 Task: Create a section Customer Satisfaction Sprint and in the section, add a milestone DevSecOps Implementation in the project UltraTech.
Action: Mouse moved to (77, 415)
Screenshot: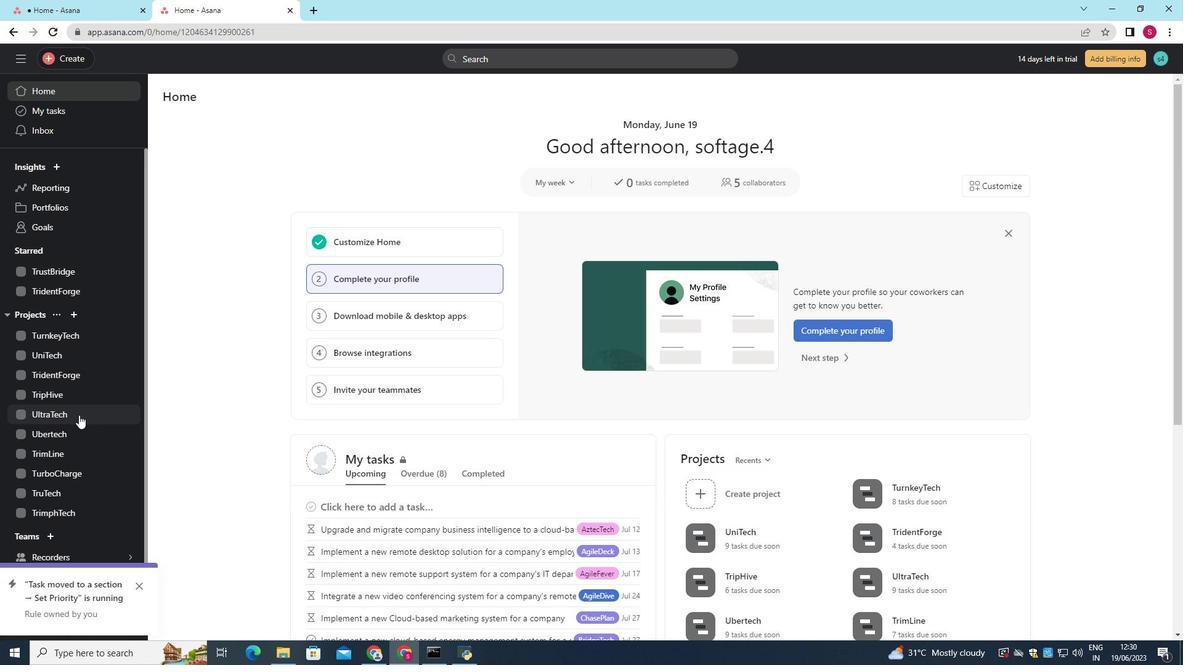 
Action: Mouse pressed left at (77, 415)
Screenshot: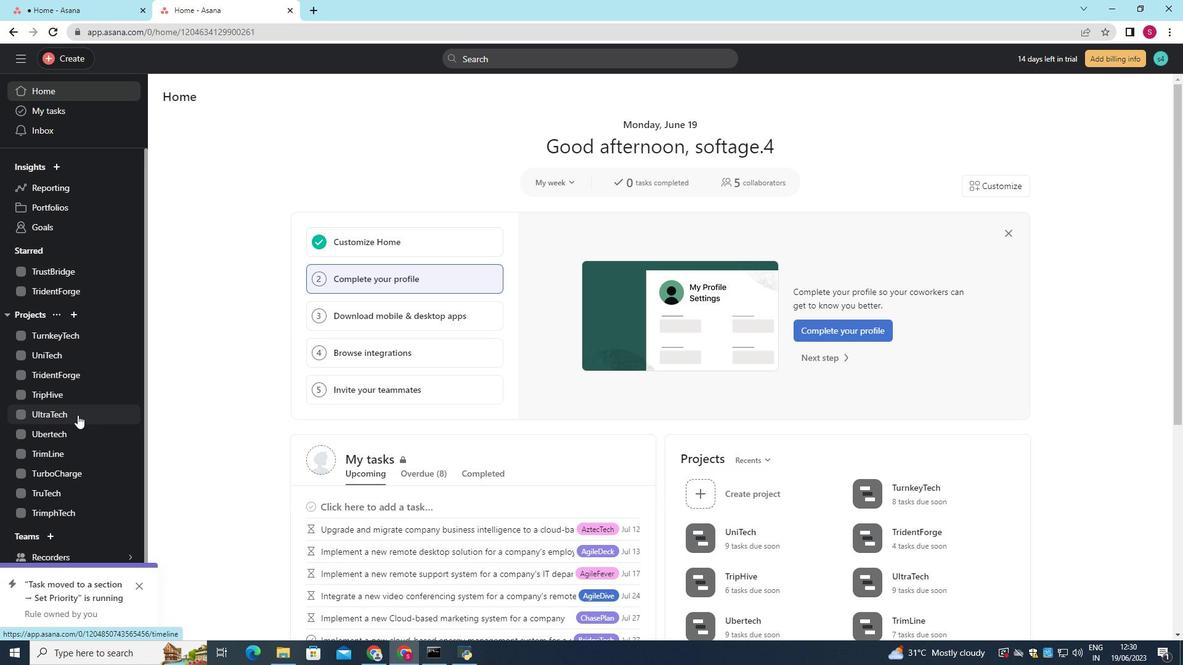 
Action: Mouse moved to (206, 536)
Screenshot: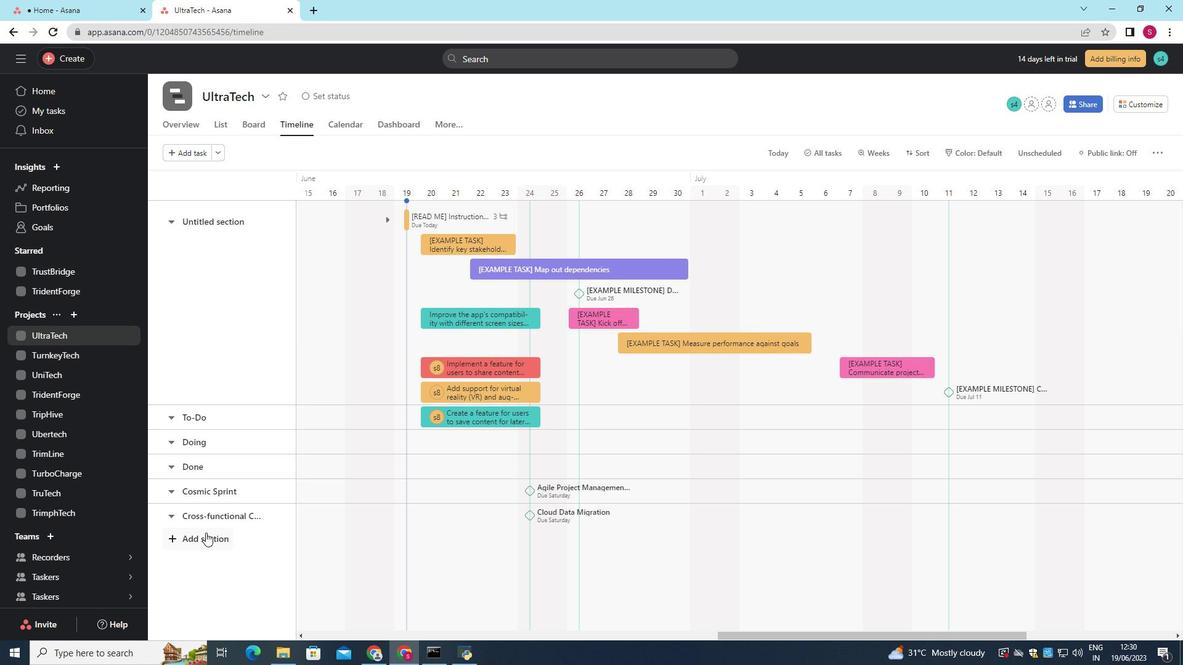 
Action: Mouse pressed left at (206, 536)
Screenshot: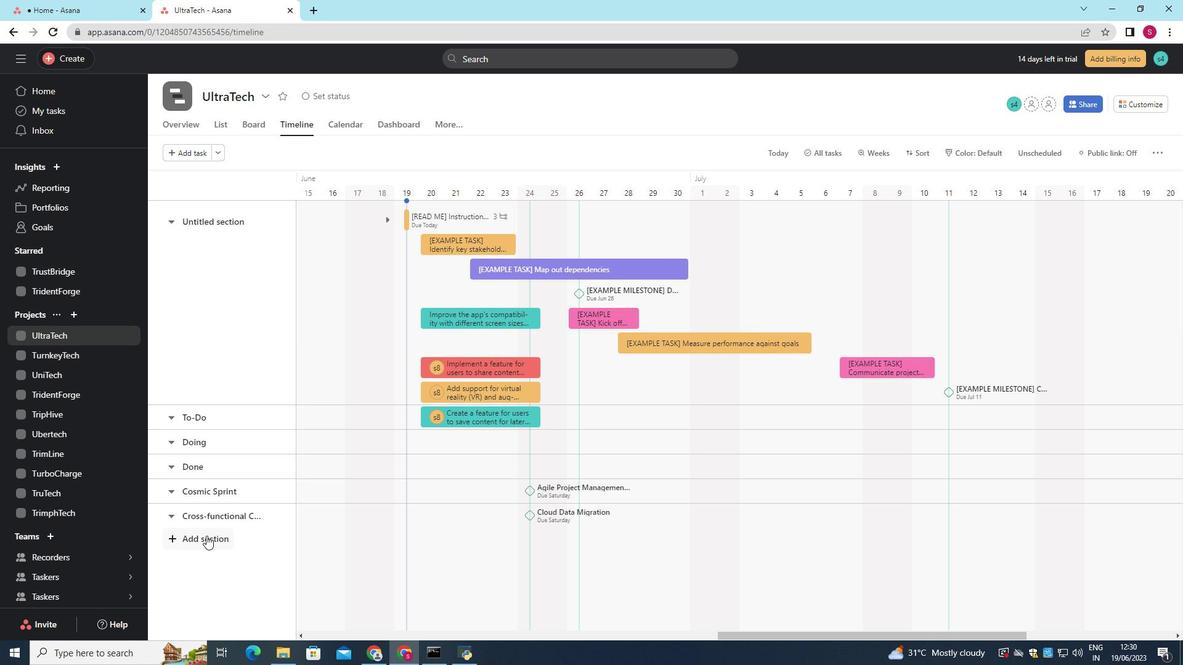 
Action: Mouse moved to (208, 525)
Screenshot: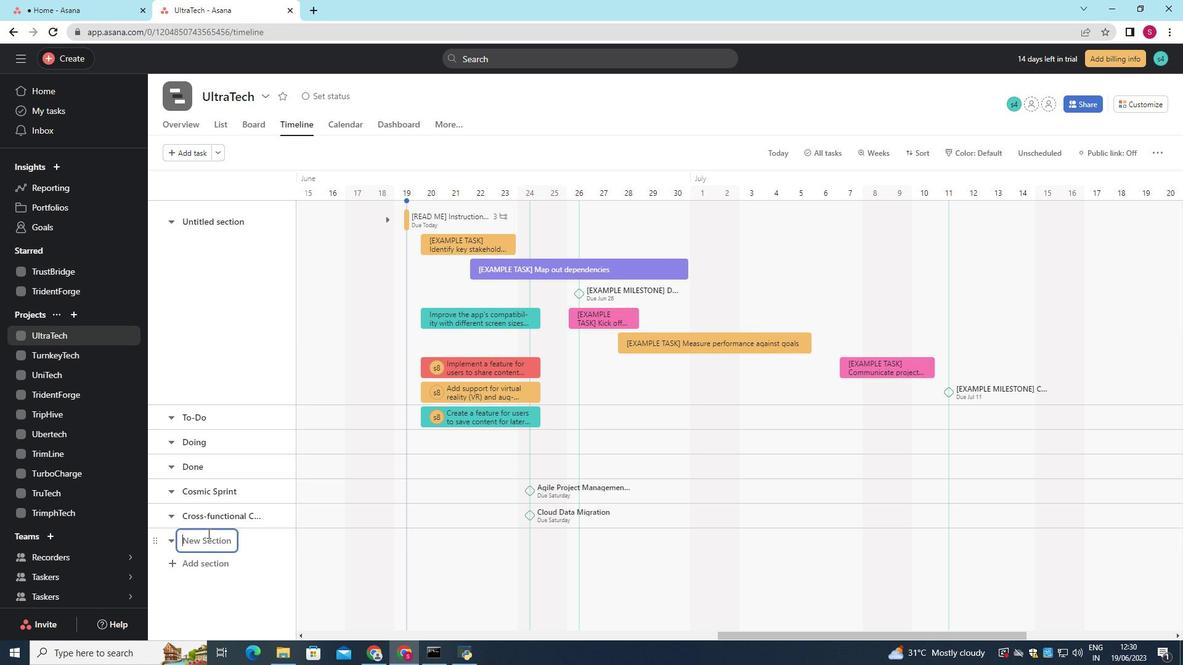 
Action: Key pressed <Key.shift>Customer<Key.space><Key.shift>Satisfaction<Key.space><Key.shift>Sprint
Screenshot: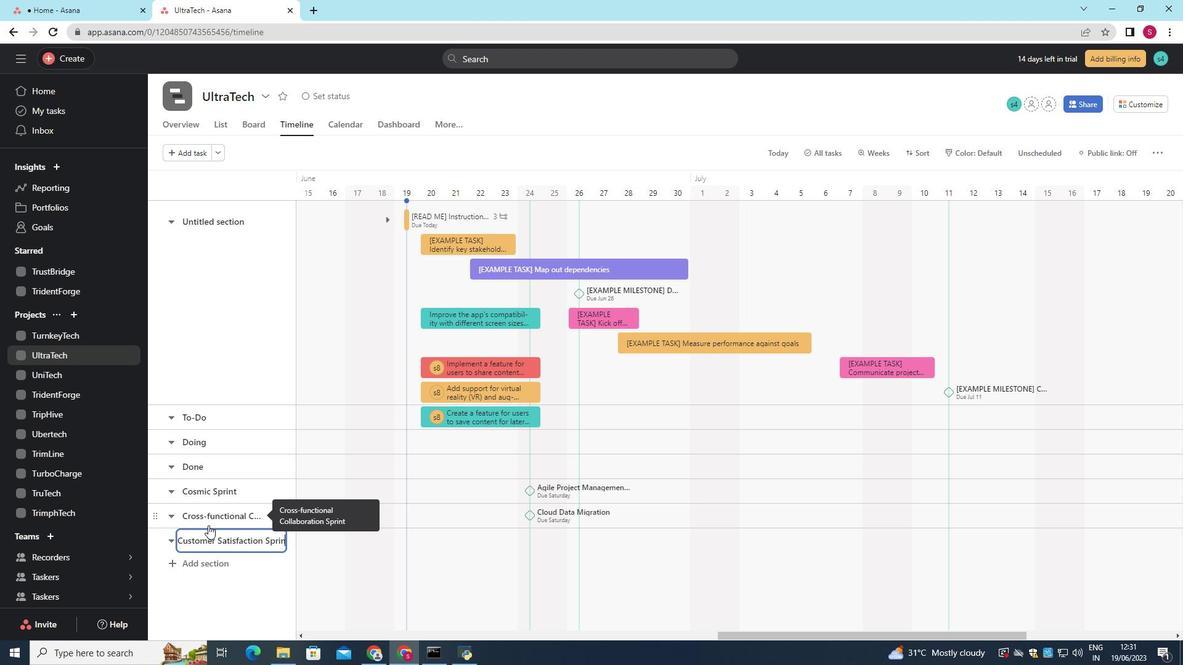 
Action: Mouse moved to (213, 528)
Screenshot: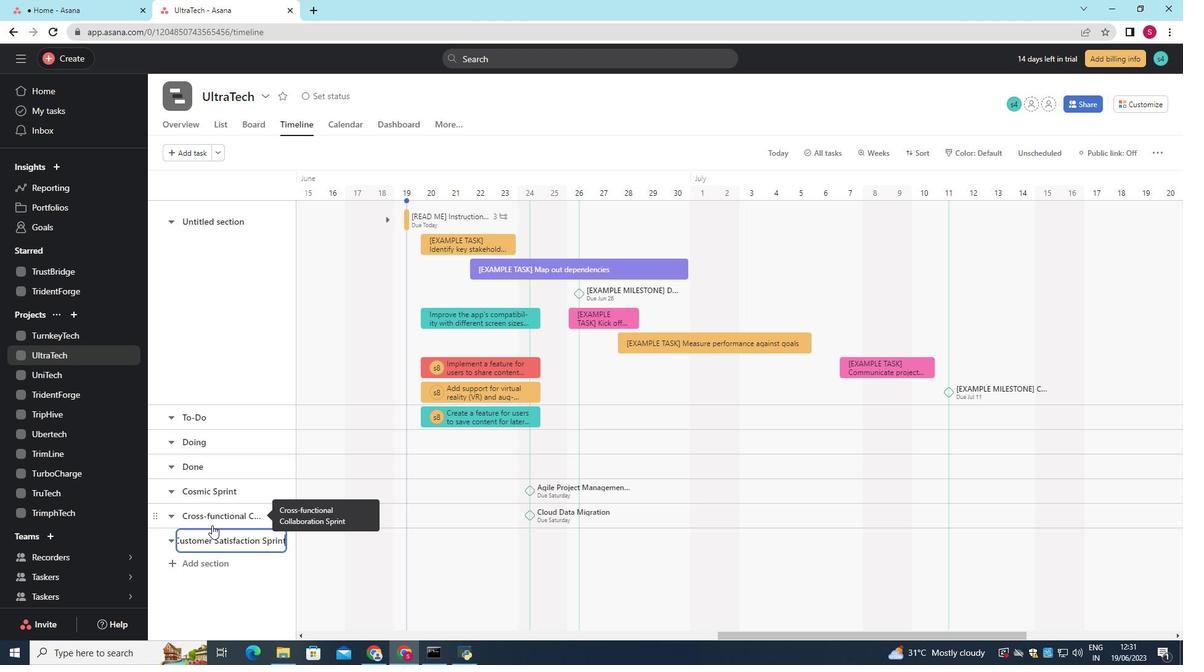 
Action: Key pressed <Key.enter>
Screenshot: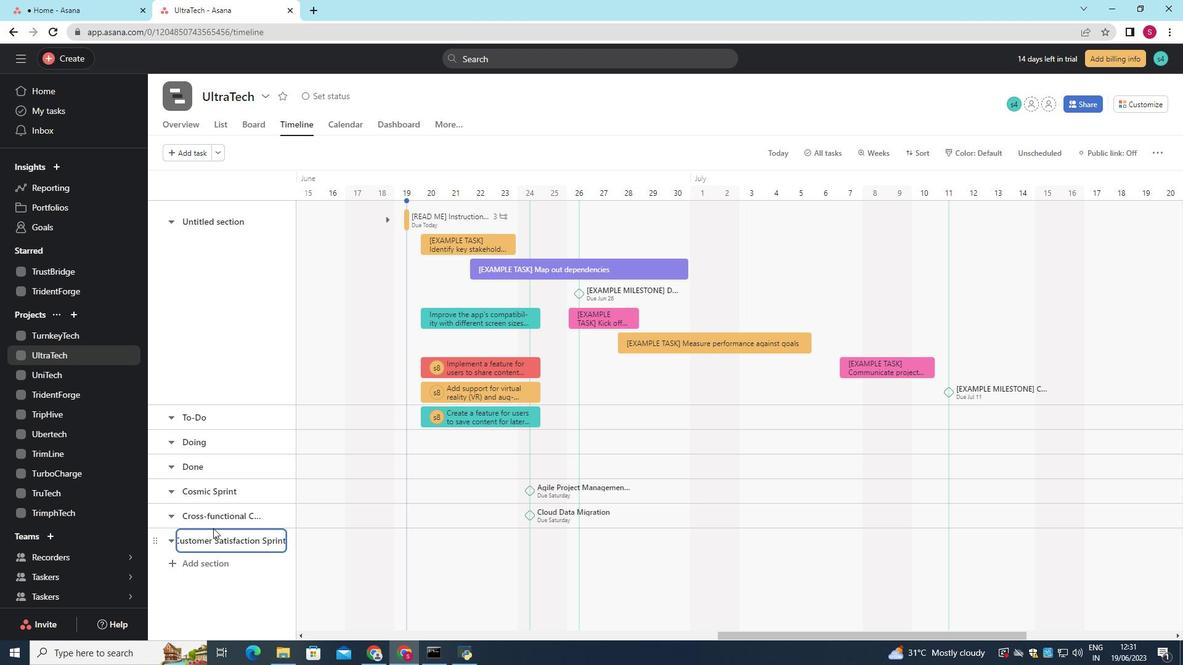 
Action: Mouse moved to (450, 546)
Screenshot: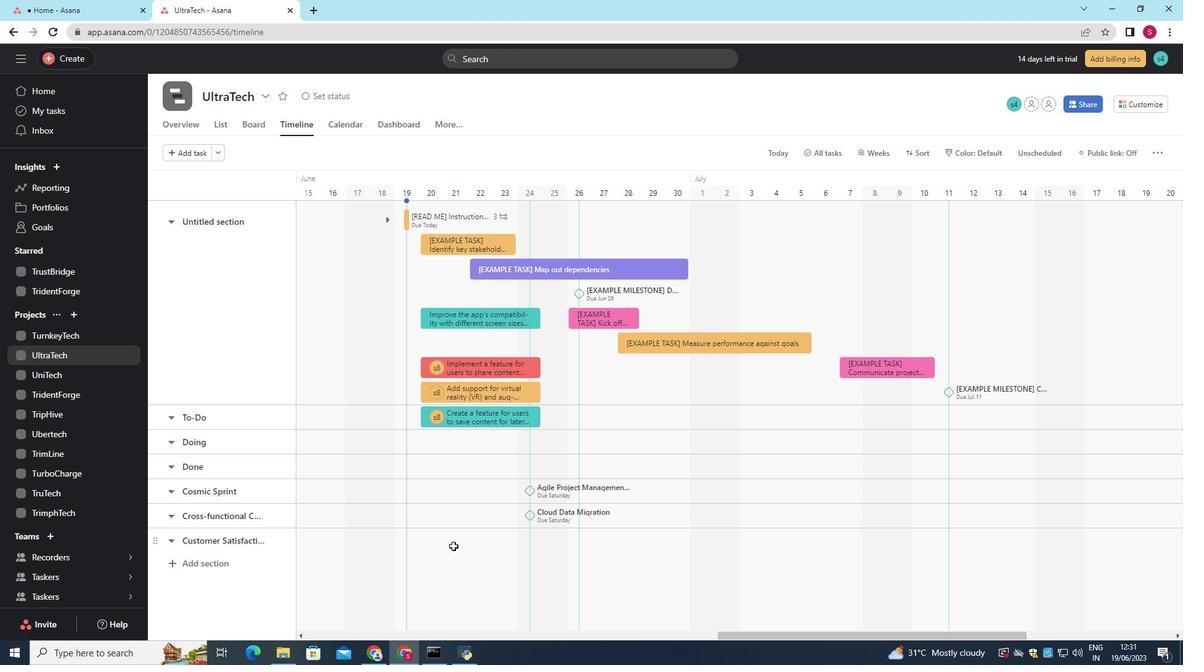 
Action: Mouse pressed left at (450, 546)
Screenshot: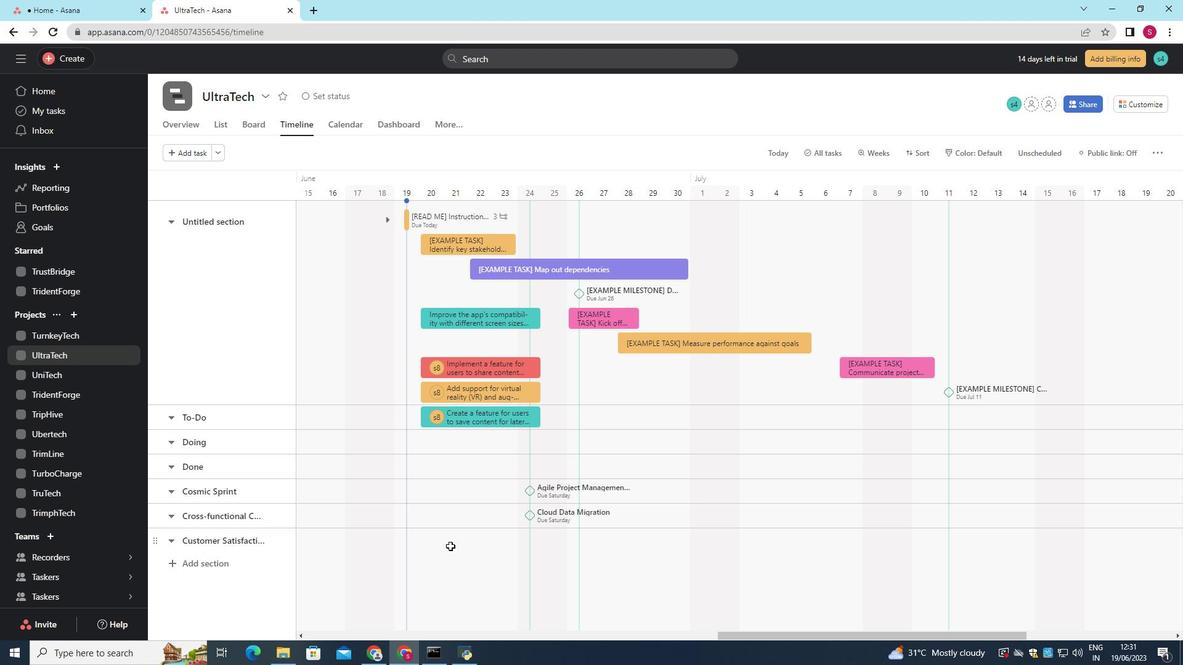 
Action: Mouse moved to (449, 546)
Screenshot: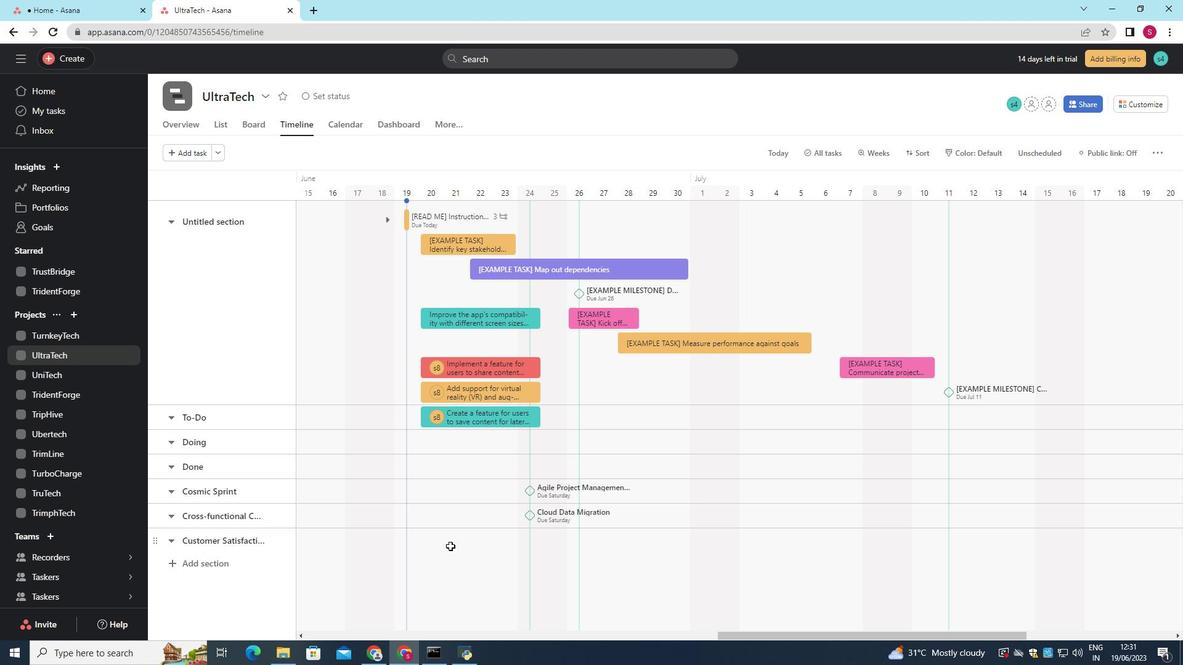 
Action: Key pressed <Key.shift>Dev<Key.shift><Key.shift>Sec<Key.shift><Key.shift>Ops<Key.space><Key.shift>Implementation
Screenshot: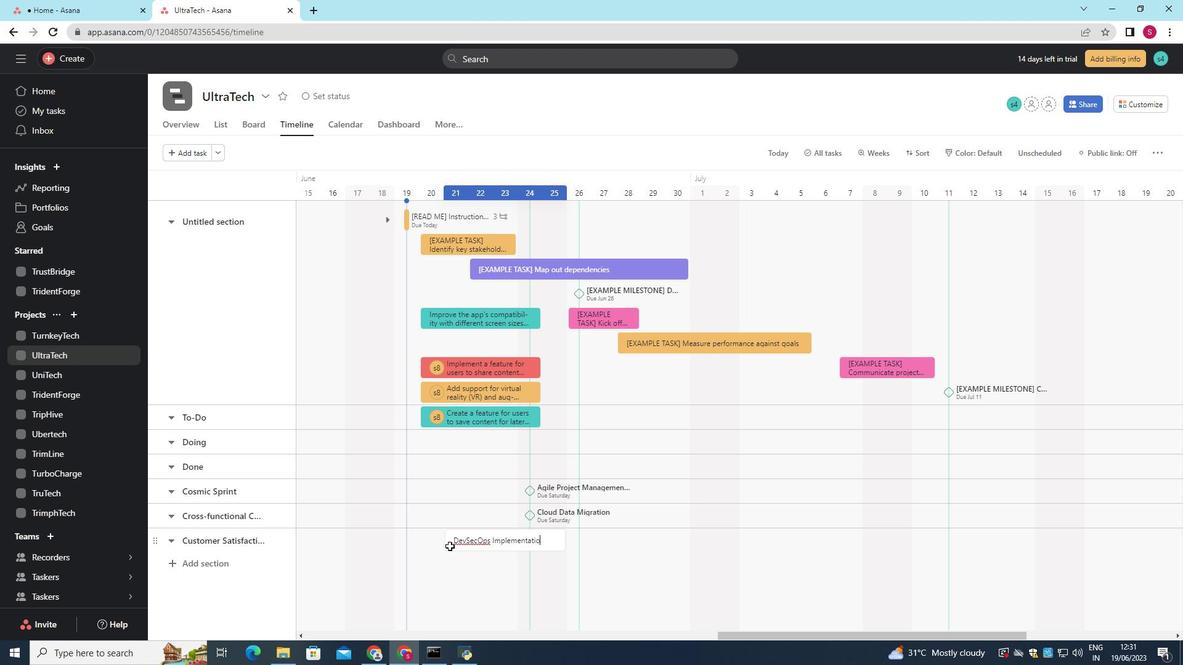 
Action: Mouse moved to (552, 537)
Screenshot: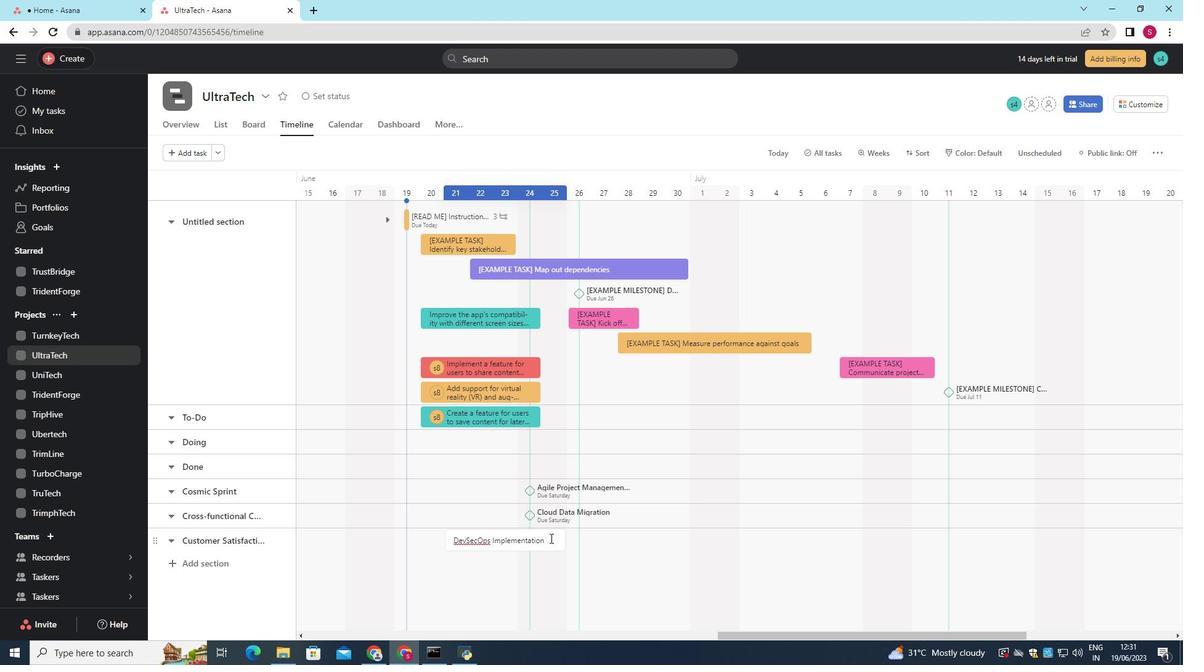 
Action: Key pressed <Key.enter>
Screenshot: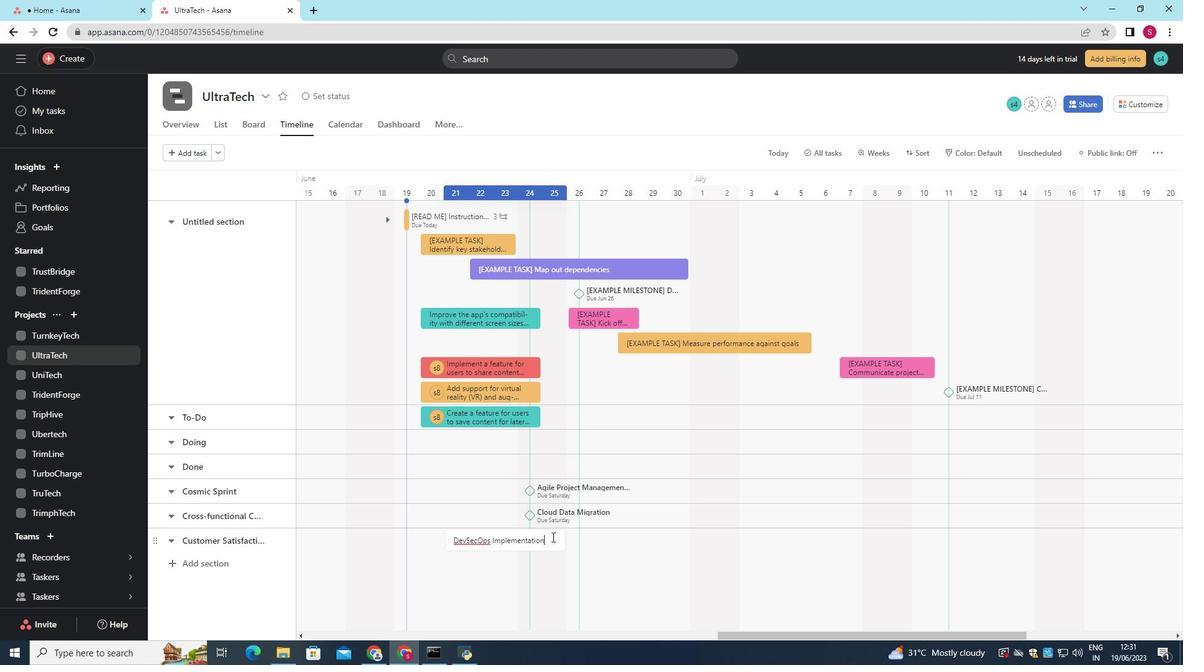 
Action: Mouse moved to (496, 536)
Screenshot: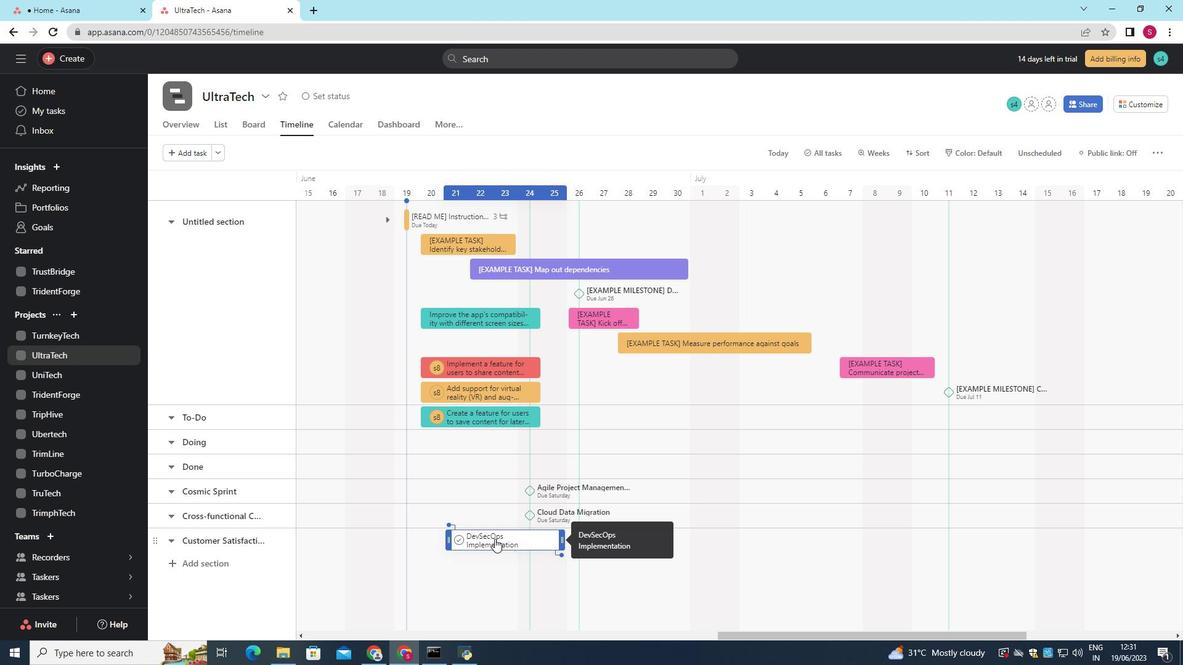
Action: Mouse pressed right at (496, 536)
Screenshot: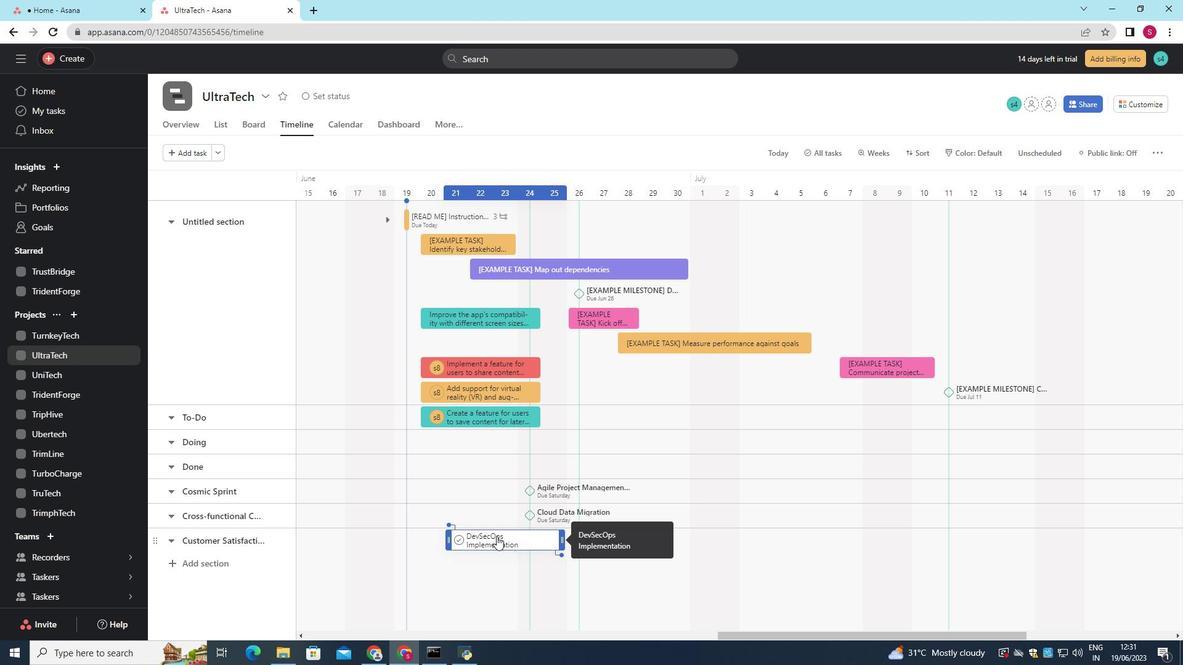 
Action: Mouse moved to (537, 474)
Screenshot: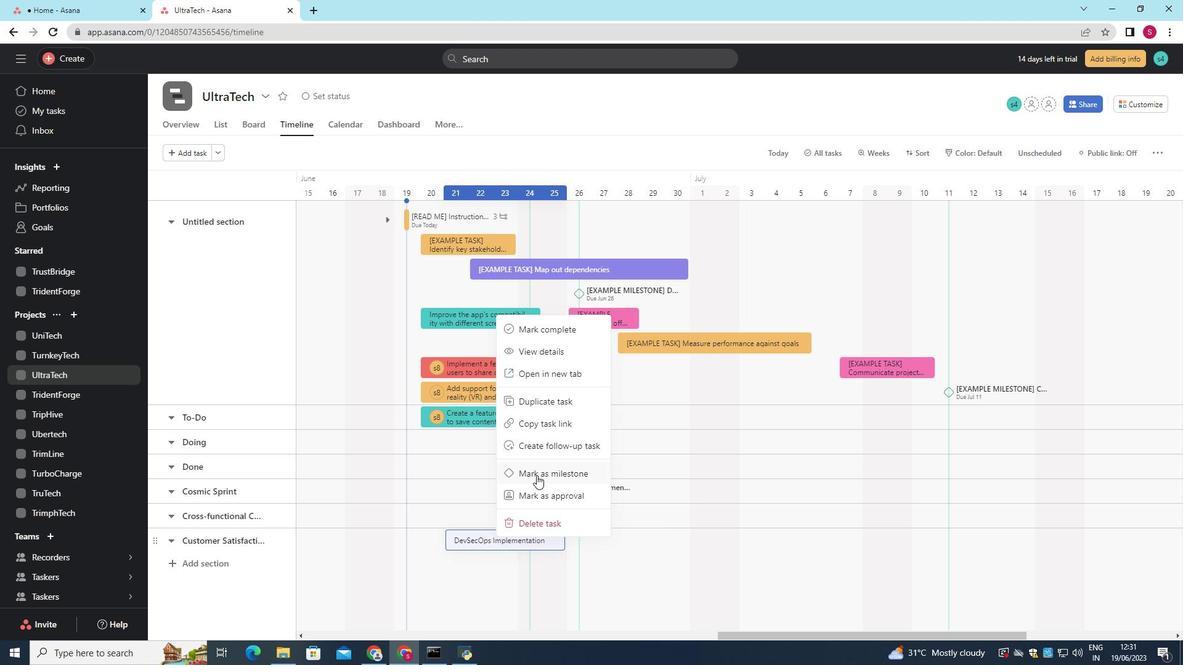 
Action: Mouse pressed left at (537, 474)
Screenshot: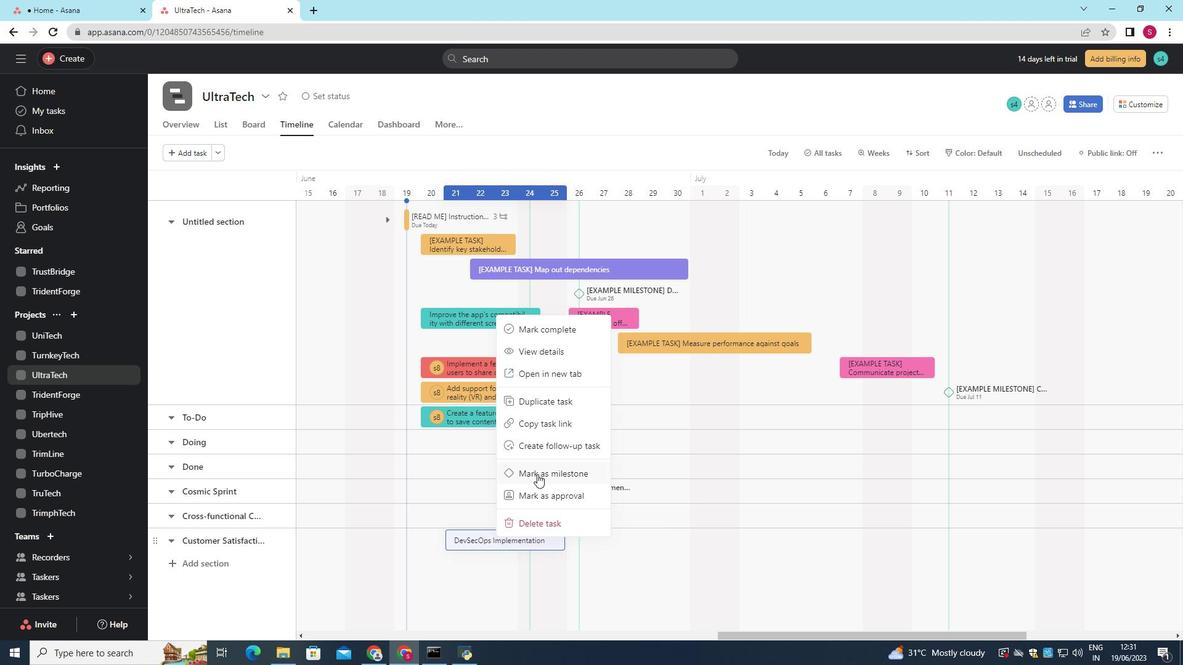 
